 Task: Add Sprouts Organic Curly Lasagna Pasta to the cart.
Action: Mouse moved to (29, 278)
Screenshot: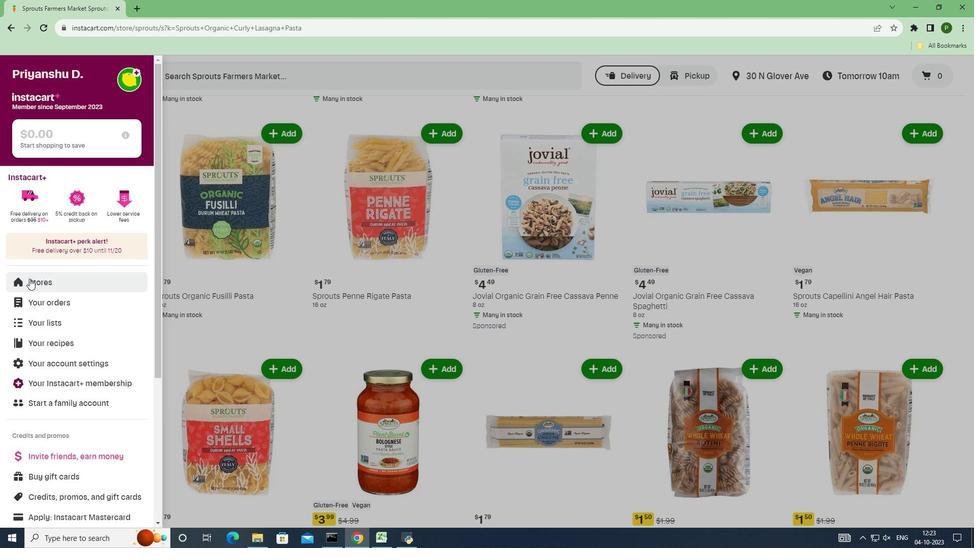 
Action: Mouse pressed left at (29, 278)
Screenshot: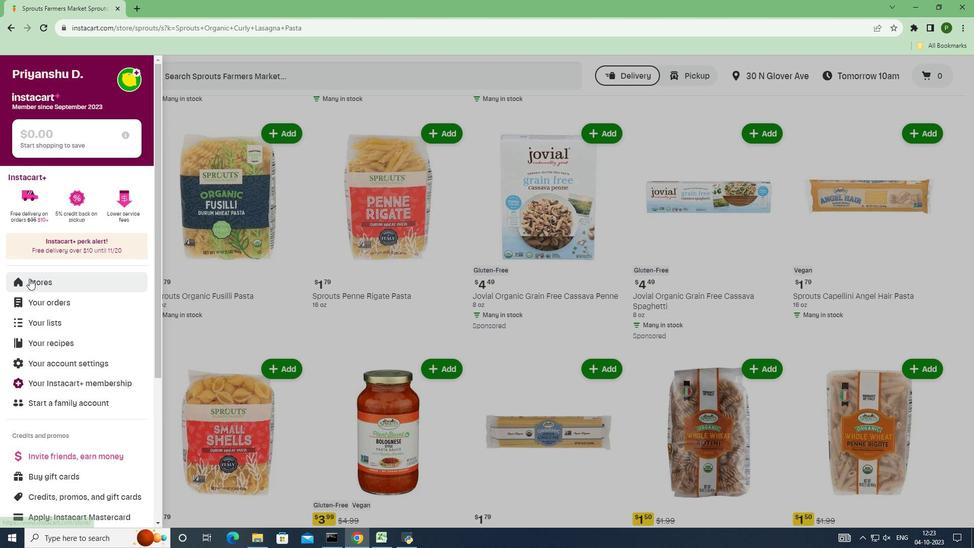 
Action: Mouse moved to (233, 103)
Screenshot: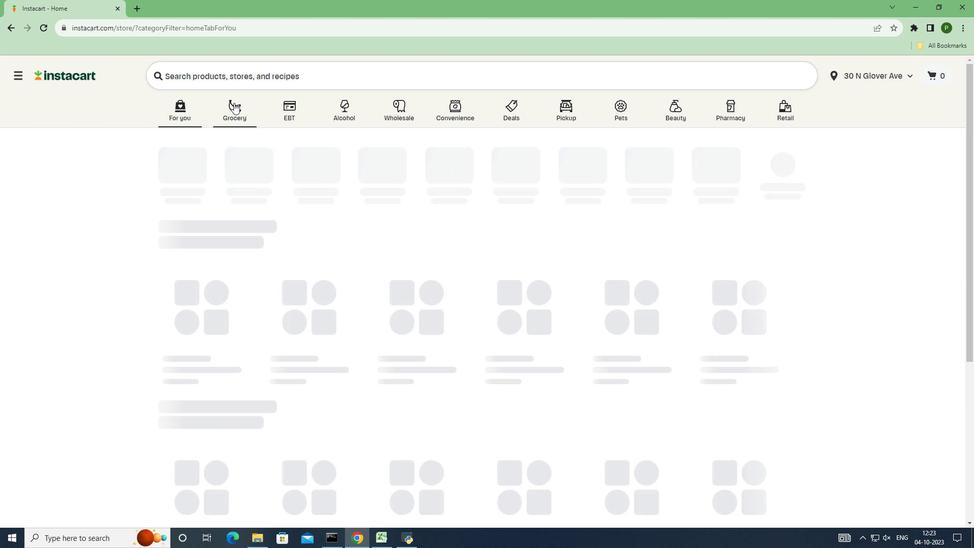 
Action: Mouse pressed left at (233, 103)
Screenshot: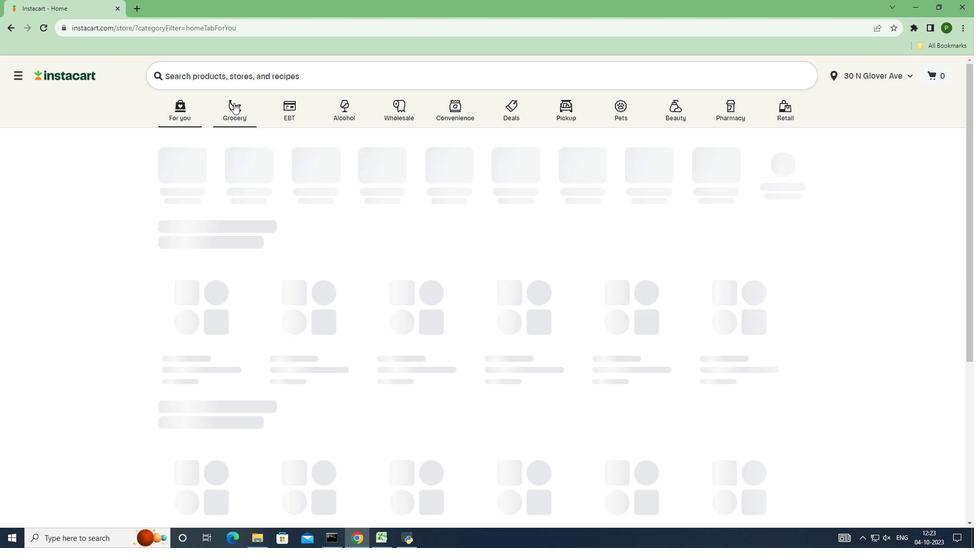 
Action: Mouse moved to (622, 238)
Screenshot: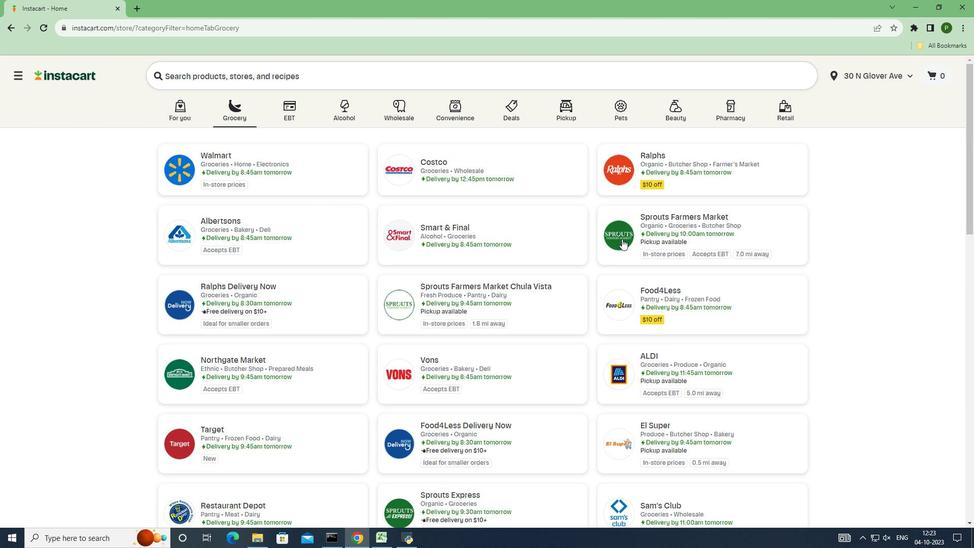 
Action: Mouse pressed left at (622, 238)
Screenshot: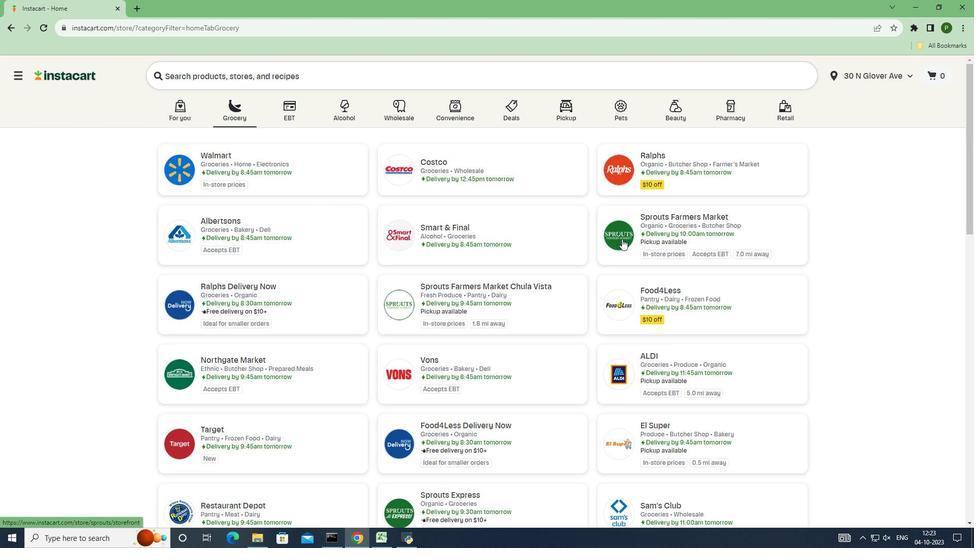 
Action: Mouse moved to (59, 285)
Screenshot: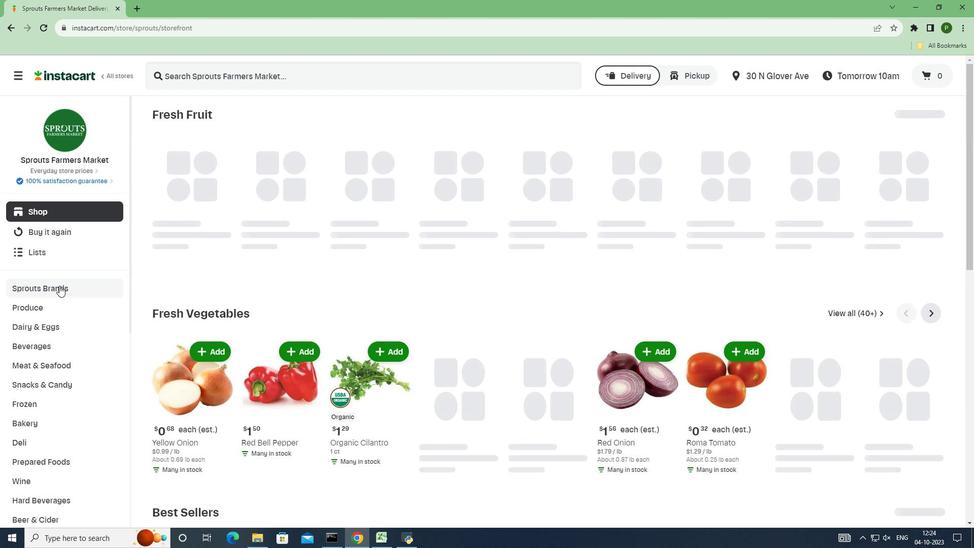 
Action: Mouse pressed left at (59, 285)
Screenshot: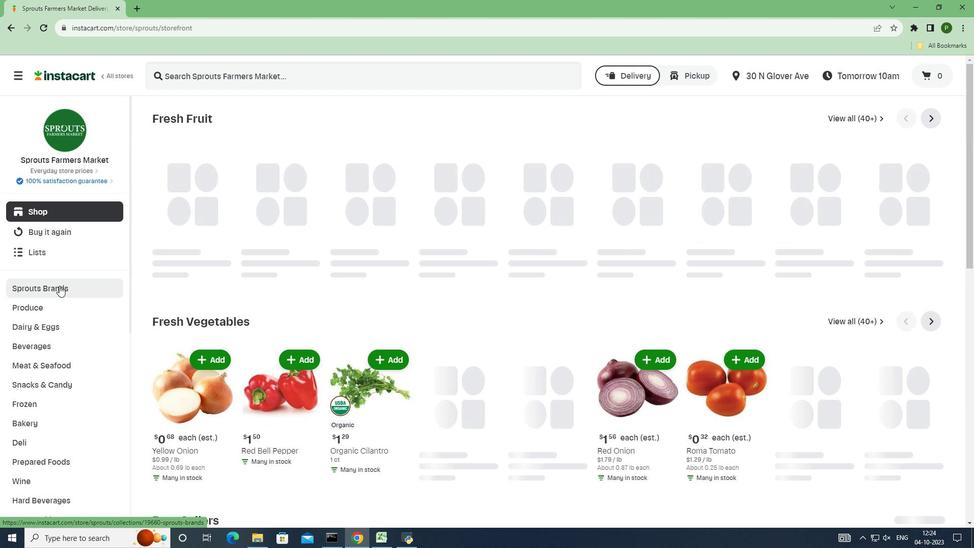 
Action: Mouse moved to (46, 365)
Screenshot: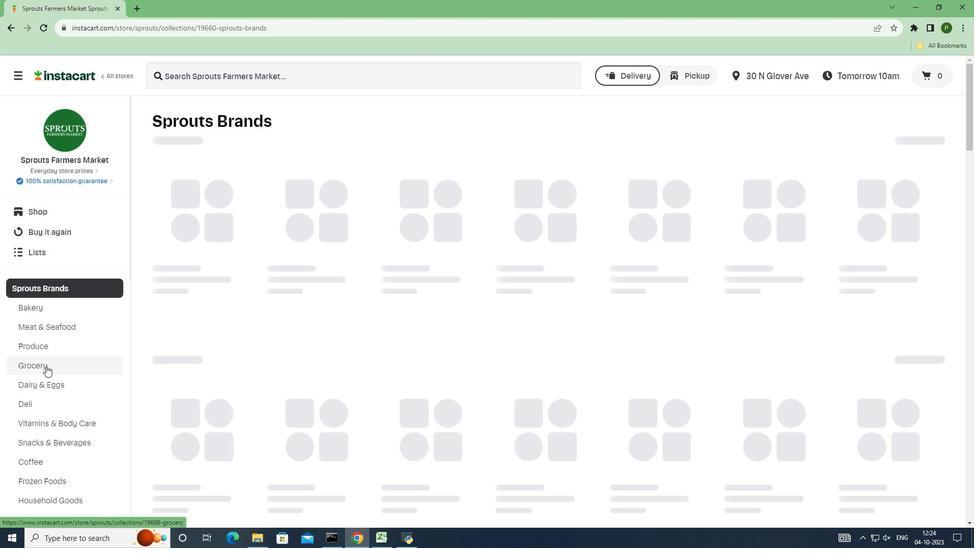 
Action: Mouse pressed left at (46, 365)
Screenshot: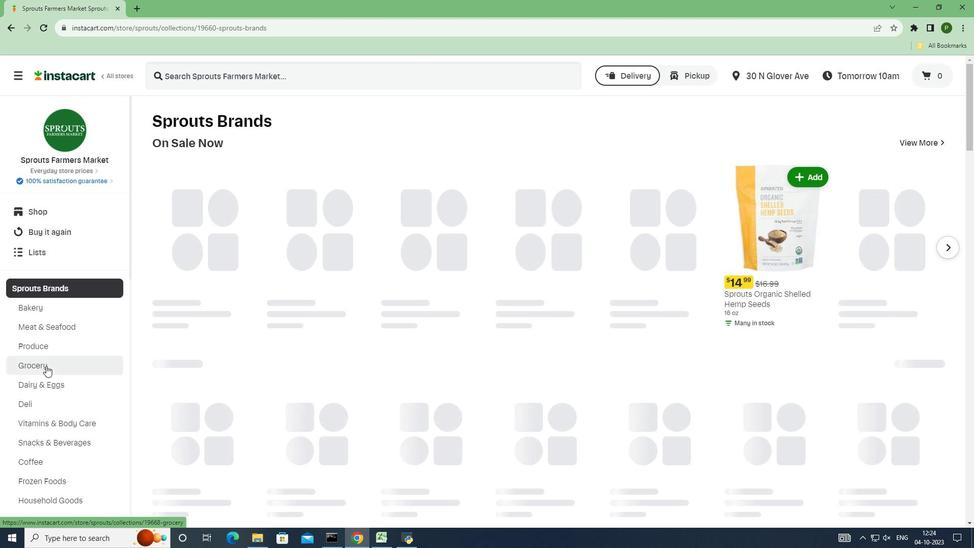 
Action: Mouse moved to (236, 228)
Screenshot: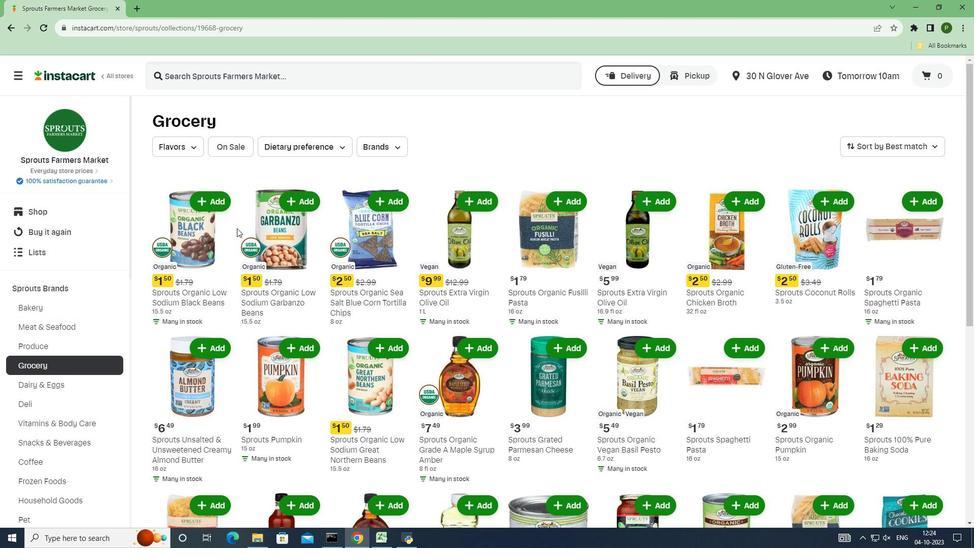 
Action: Mouse scrolled (236, 227) with delta (0, 0)
Screenshot: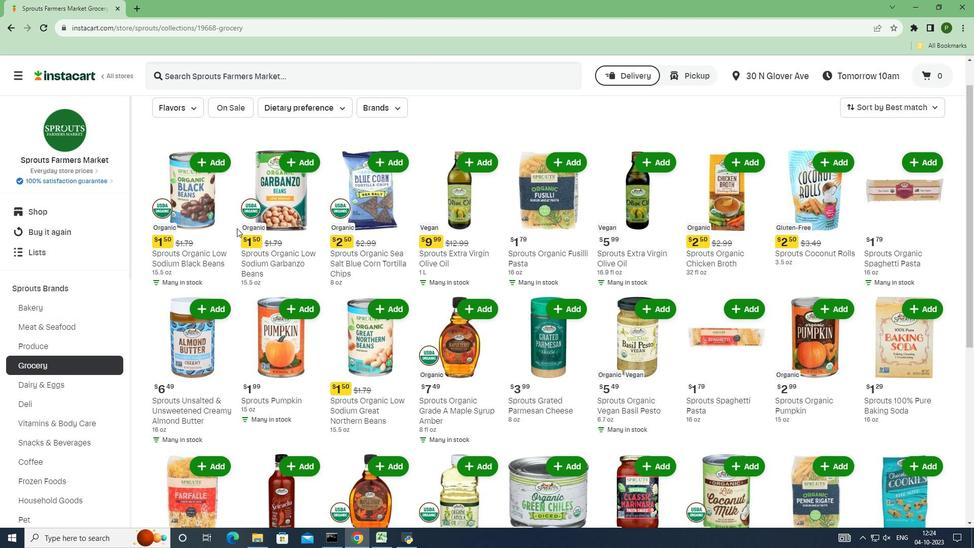 
Action: Mouse scrolled (236, 227) with delta (0, 0)
Screenshot: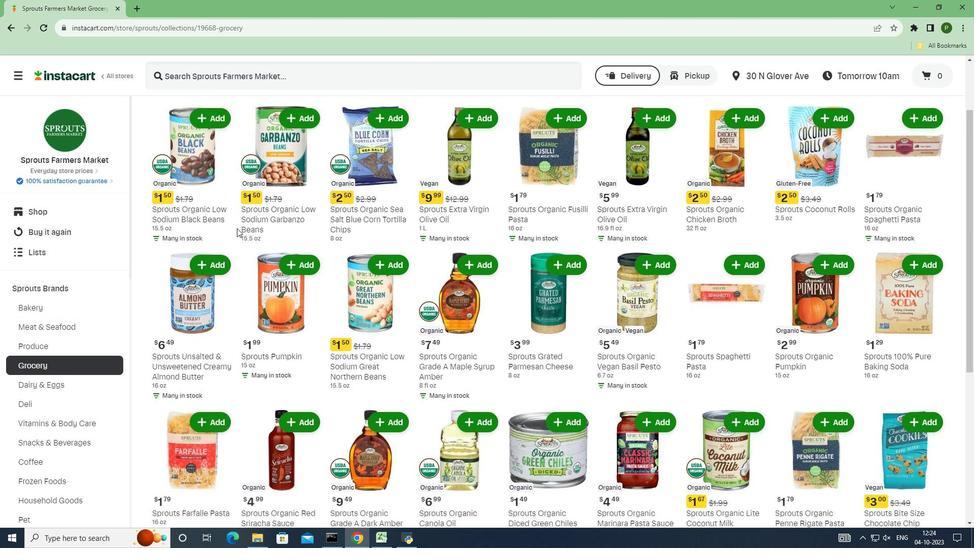 
Action: Mouse moved to (244, 228)
Screenshot: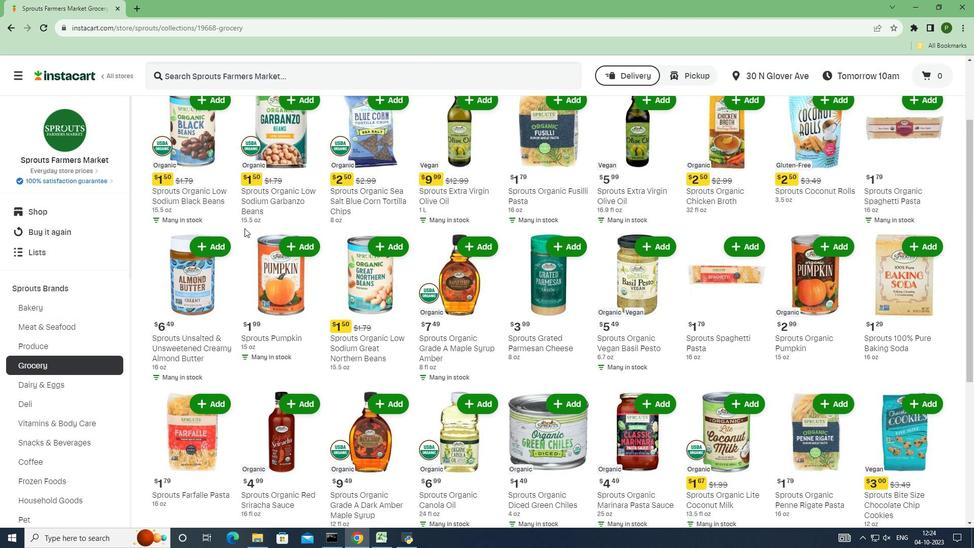 
Action: Mouse scrolled (244, 227) with delta (0, 0)
Screenshot: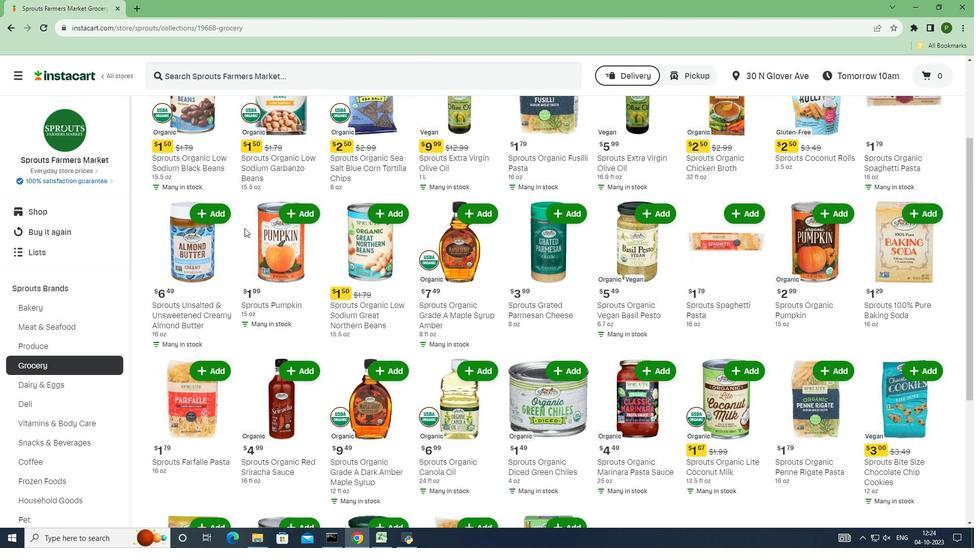 
Action: Mouse scrolled (244, 227) with delta (0, 0)
Screenshot: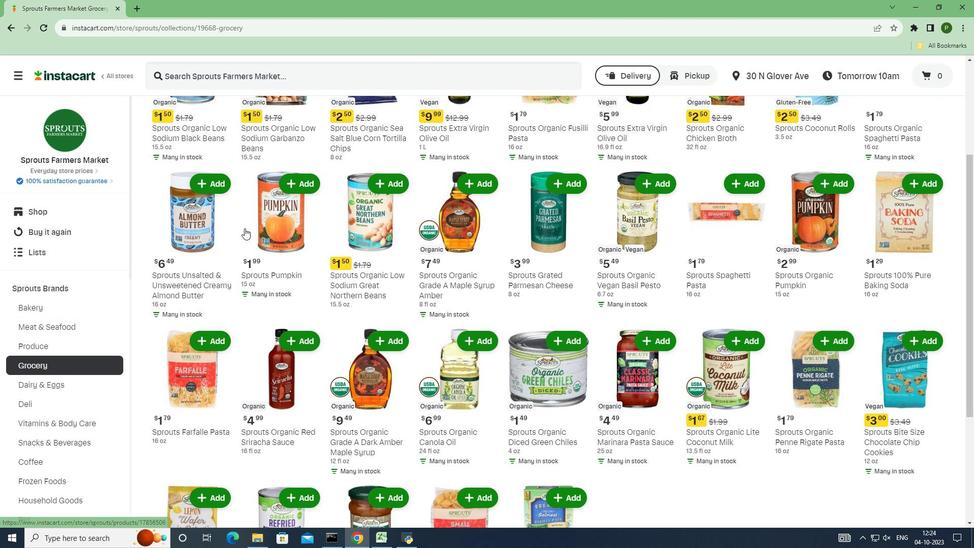 
Action: Mouse scrolled (244, 227) with delta (0, 0)
Screenshot: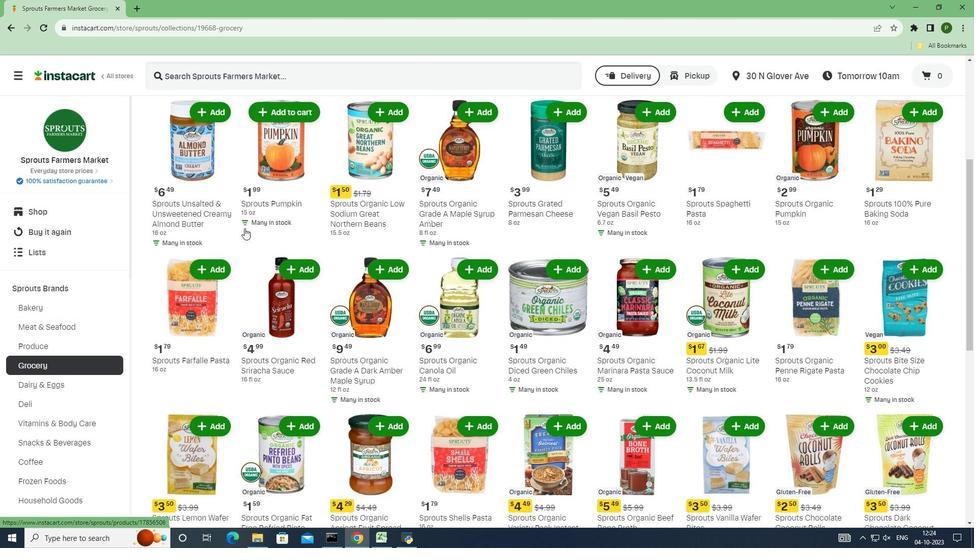 
Action: Mouse scrolled (244, 227) with delta (0, 0)
Screenshot: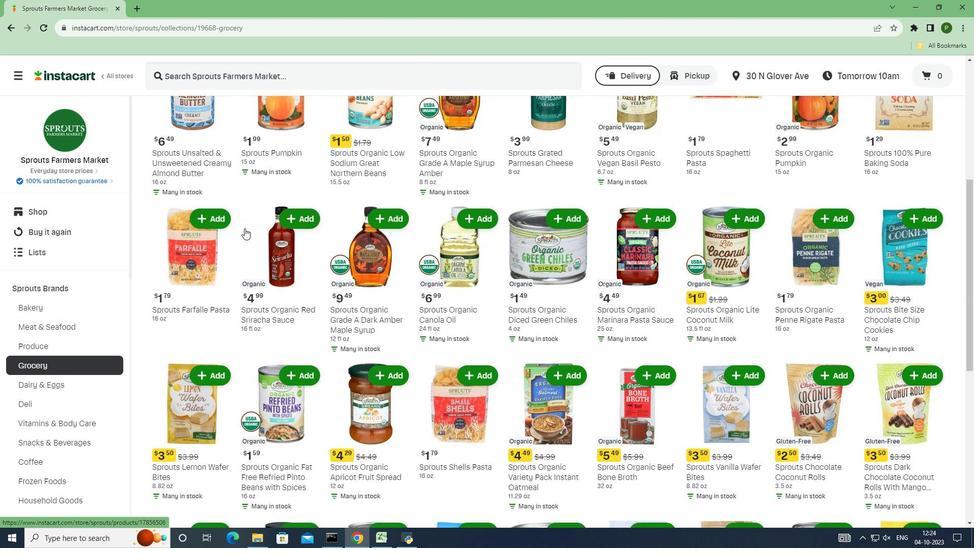
Action: Mouse scrolled (244, 227) with delta (0, 0)
Screenshot: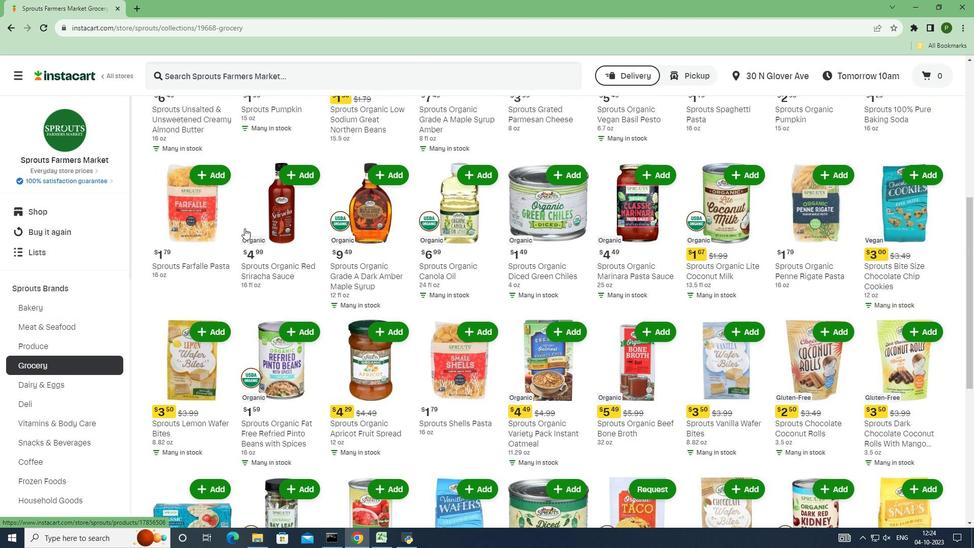 
Action: Mouse scrolled (244, 227) with delta (0, 0)
Screenshot: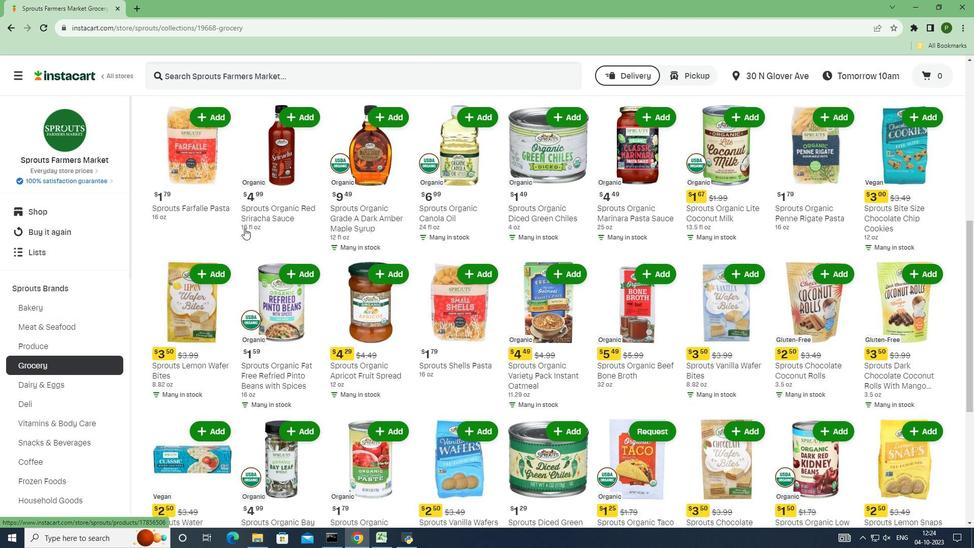 
Action: Mouse scrolled (244, 227) with delta (0, 0)
Screenshot: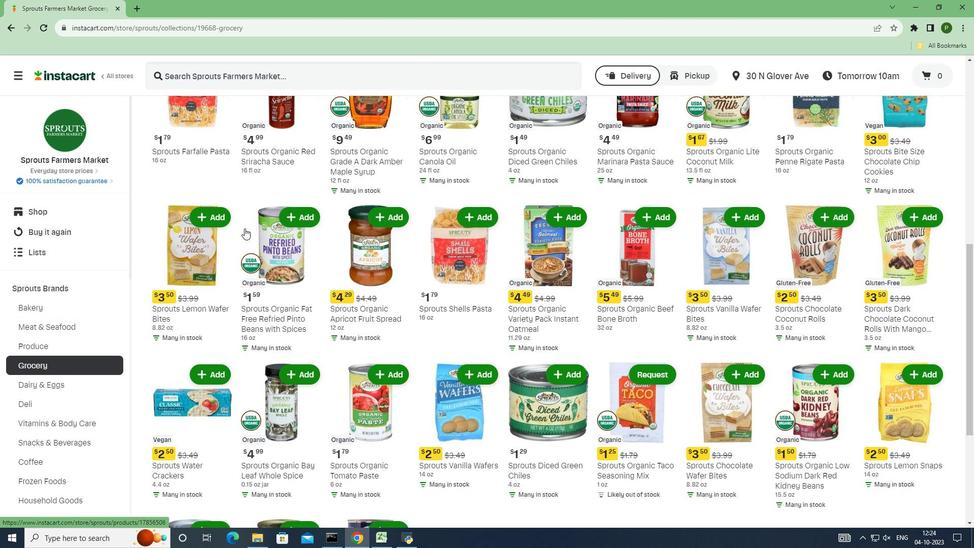 
Action: Mouse scrolled (244, 227) with delta (0, 0)
Screenshot: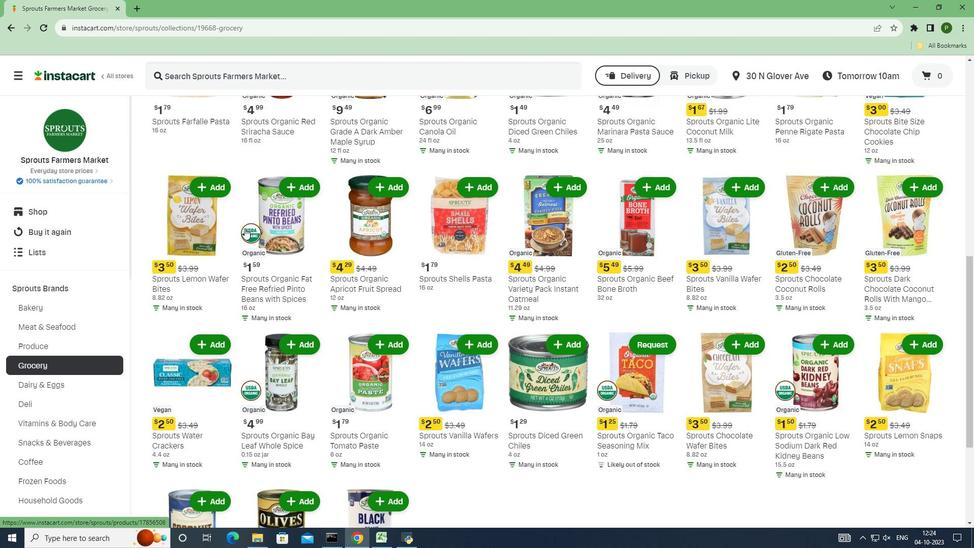 
Action: Mouse scrolled (244, 227) with delta (0, 0)
Screenshot: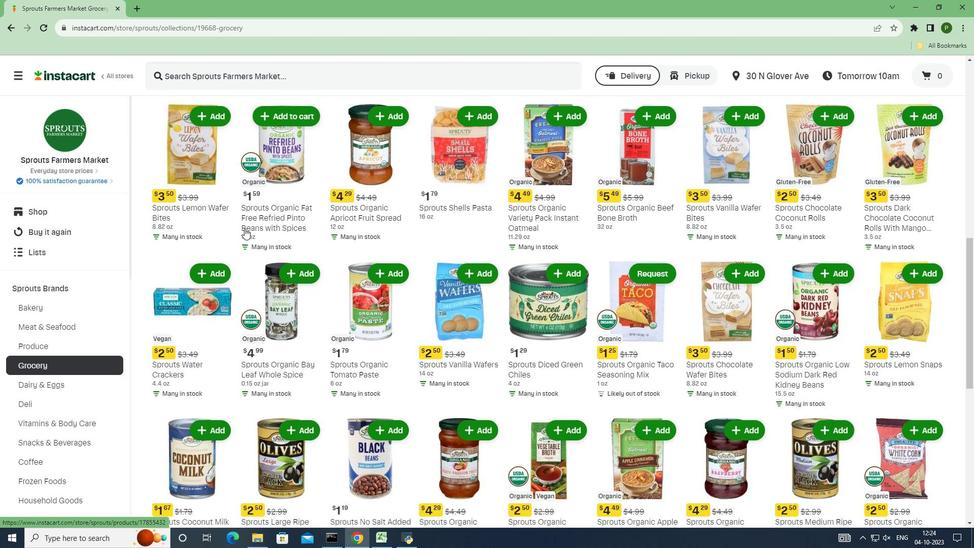 
Action: Mouse scrolled (244, 227) with delta (0, 0)
Screenshot: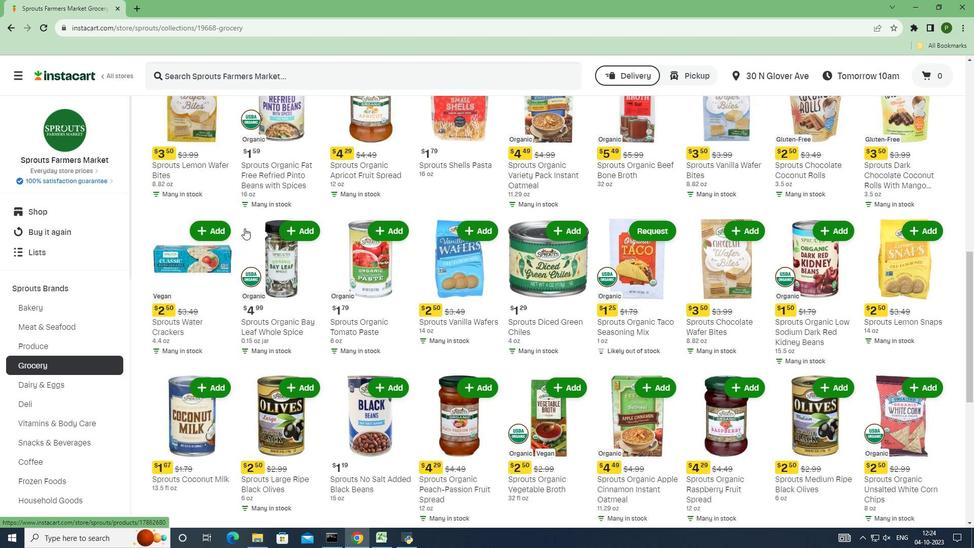 
Action: Mouse scrolled (244, 227) with delta (0, 0)
Screenshot: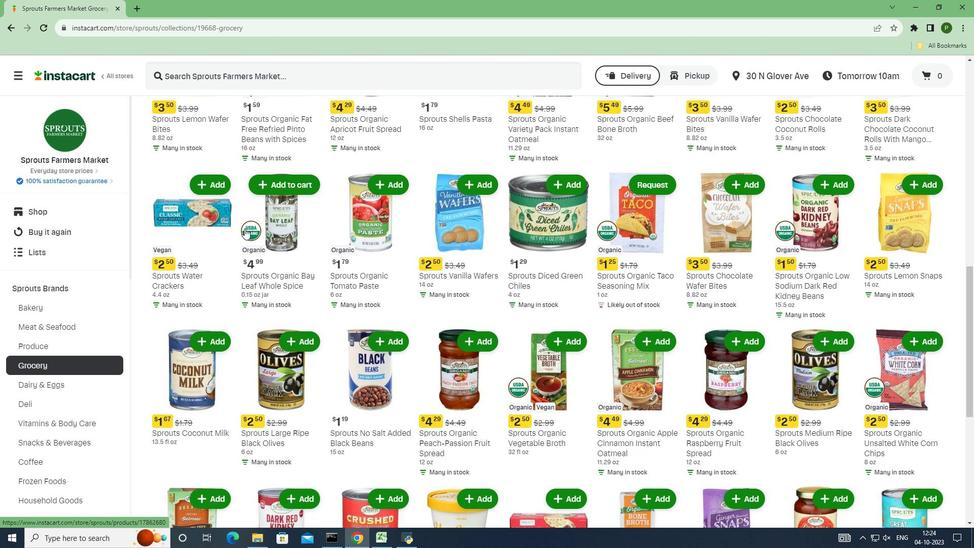 
Action: Mouse scrolled (244, 227) with delta (0, 0)
Screenshot: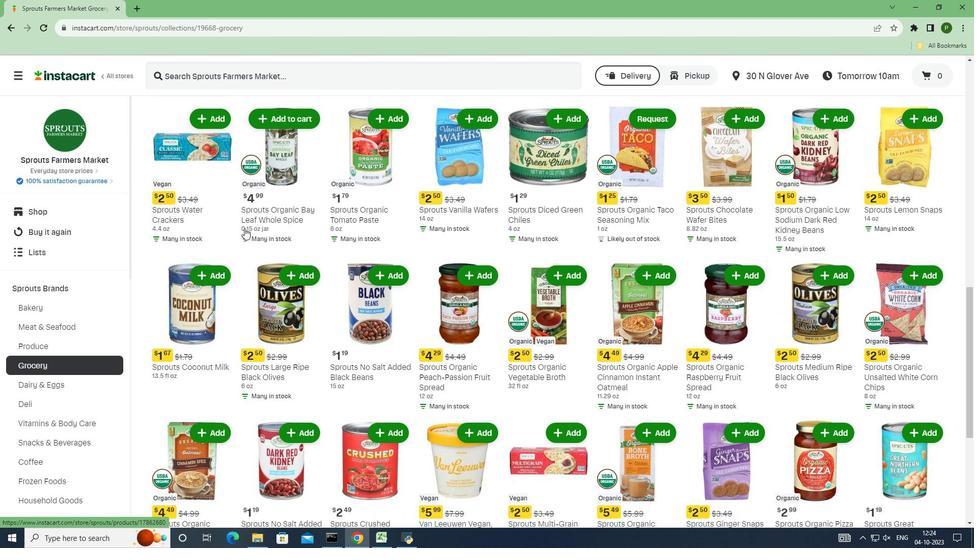 
Action: Mouse scrolled (244, 227) with delta (0, 0)
Screenshot: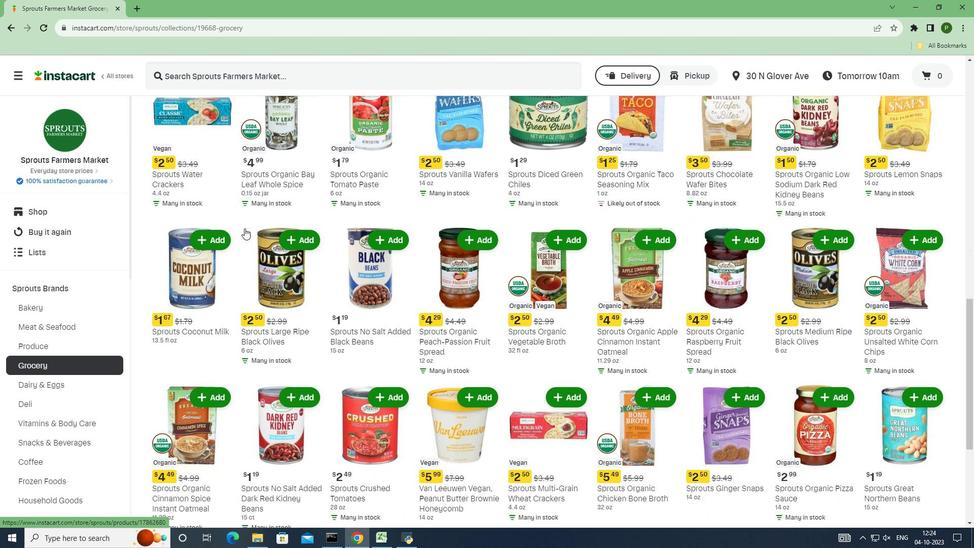
Action: Mouse scrolled (244, 227) with delta (0, 0)
Screenshot: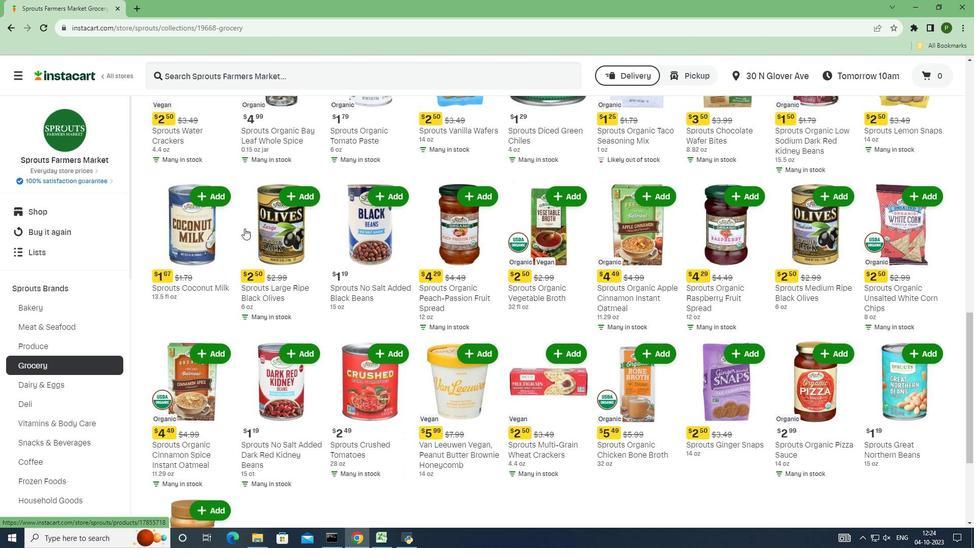 
Action: Mouse scrolled (244, 227) with delta (0, 0)
Screenshot: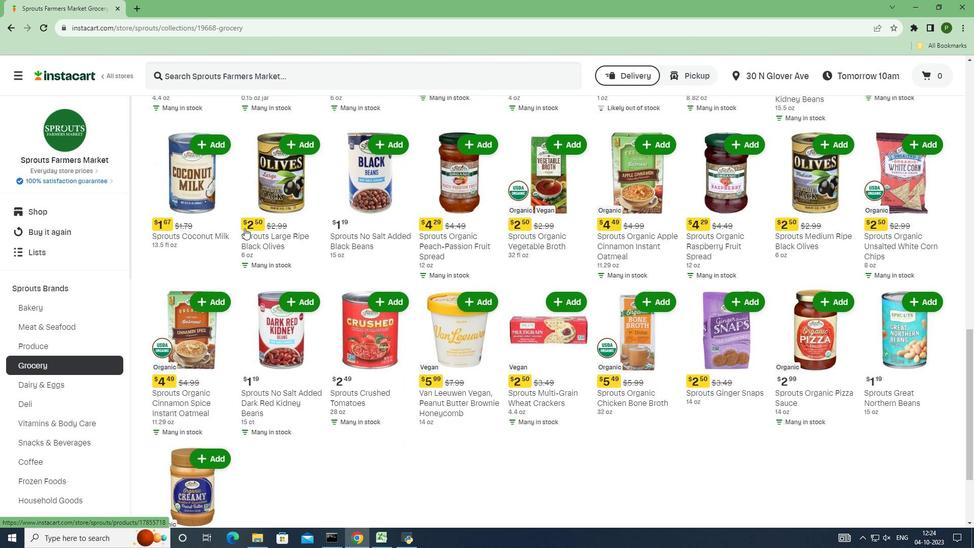 
Action: Mouse scrolled (244, 227) with delta (0, 0)
Screenshot: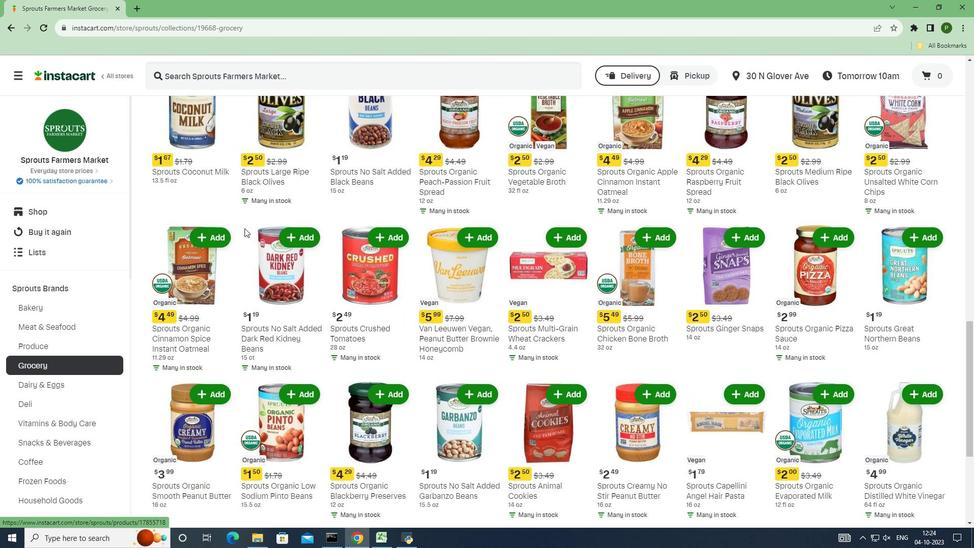 
Action: Mouse scrolled (244, 227) with delta (0, 0)
Screenshot: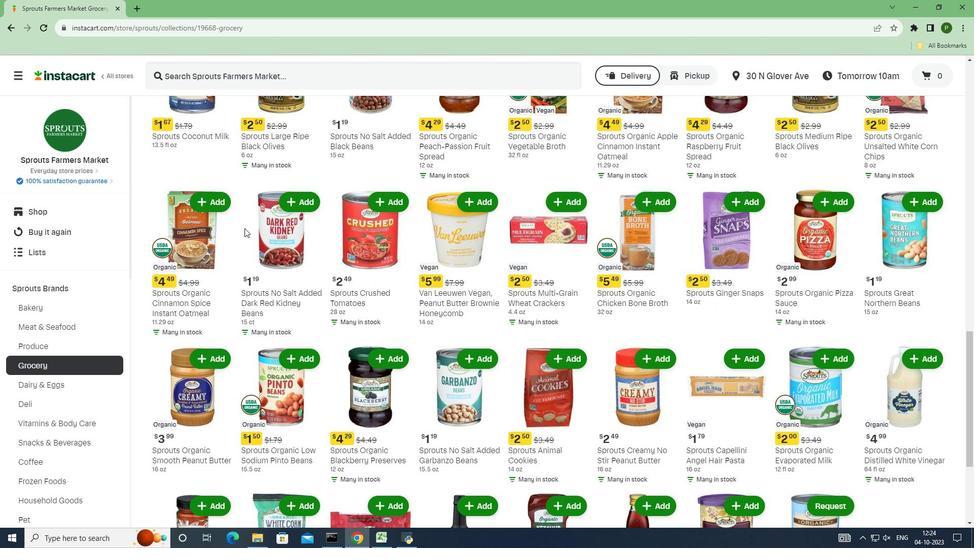 
Action: Mouse scrolled (244, 227) with delta (0, 0)
Screenshot: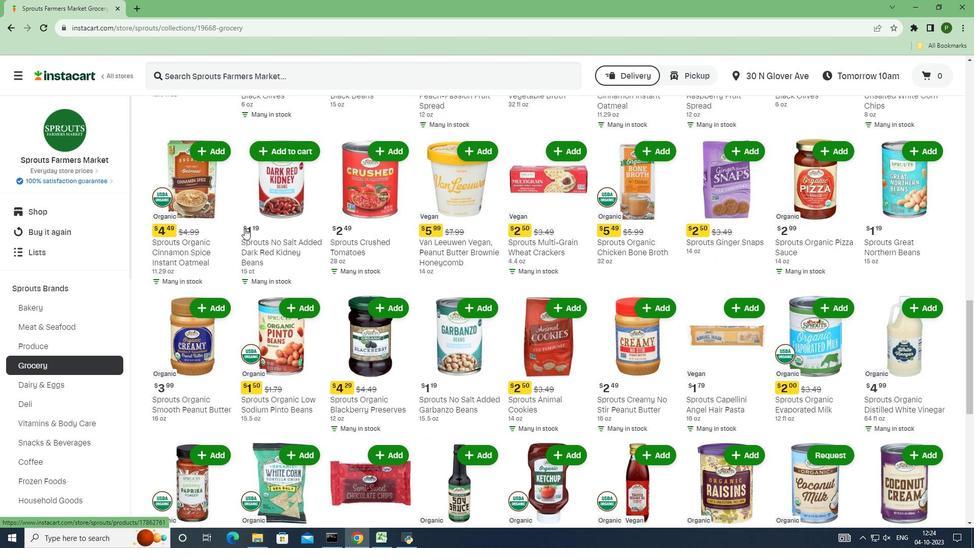 
Action: Mouse scrolled (244, 227) with delta (0, 0)
Screenshot: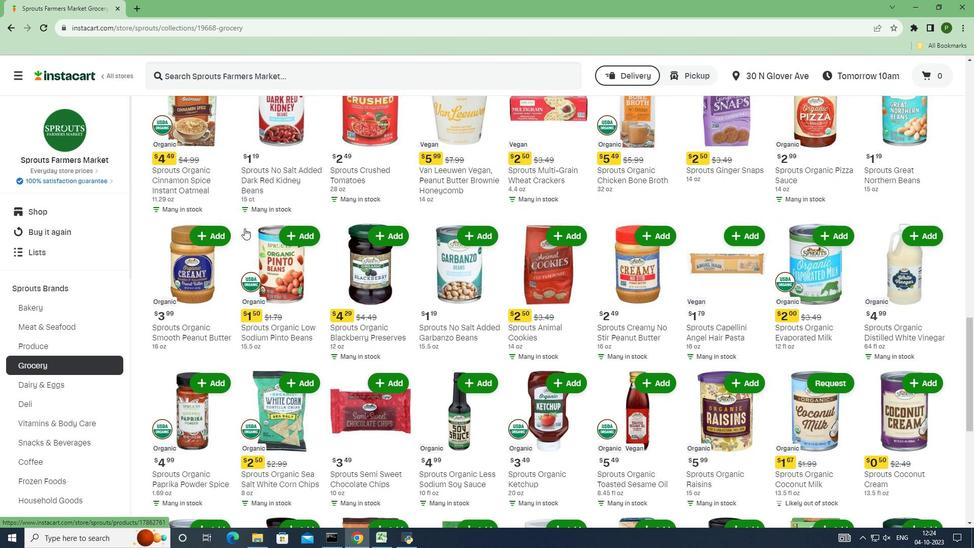 
Action: Mouse scrolled (244, 227) with delta (0, 0)
Screenshot: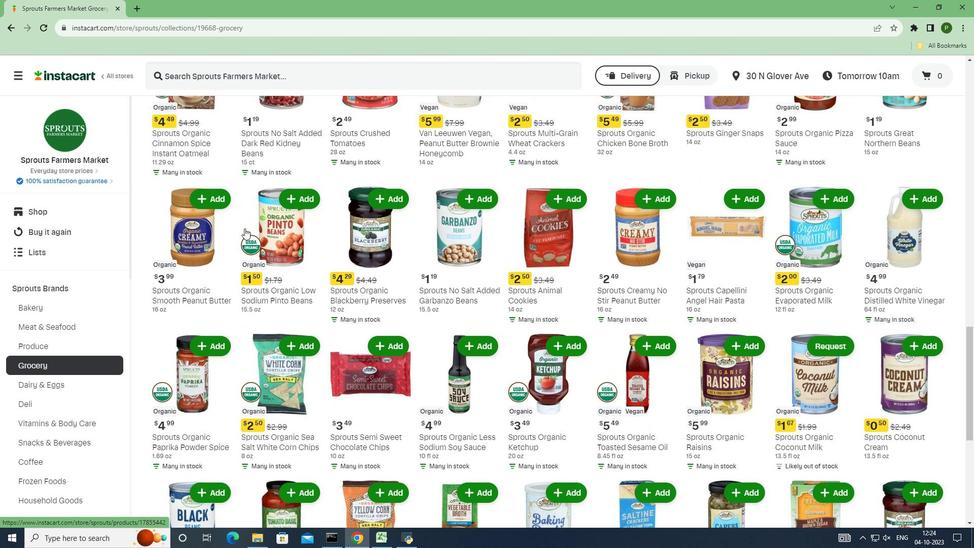
Action: Mouse scrolled (244, 227) with delta (0, 0)
Screenshot: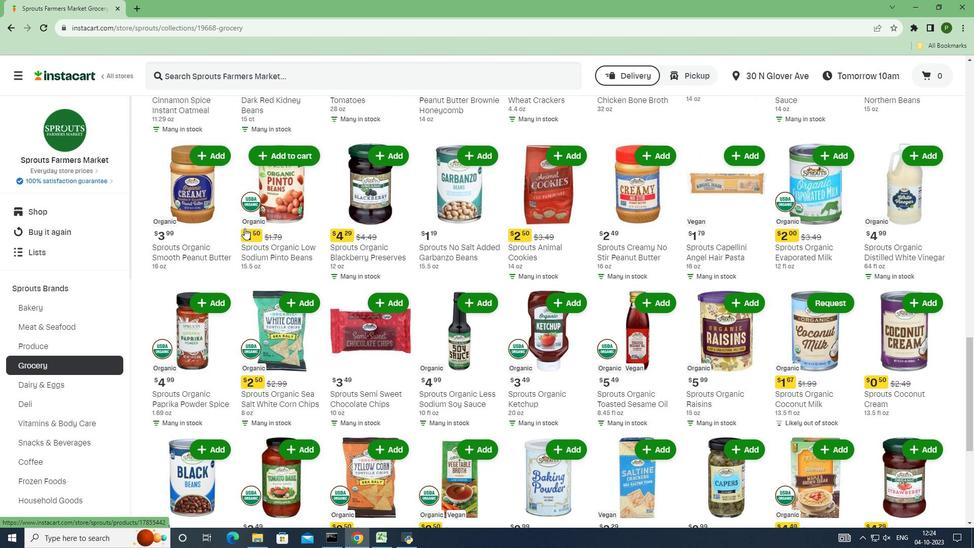 
Action: Mouse scrolled (244, 227) with delta (0, 0)
Screenshot: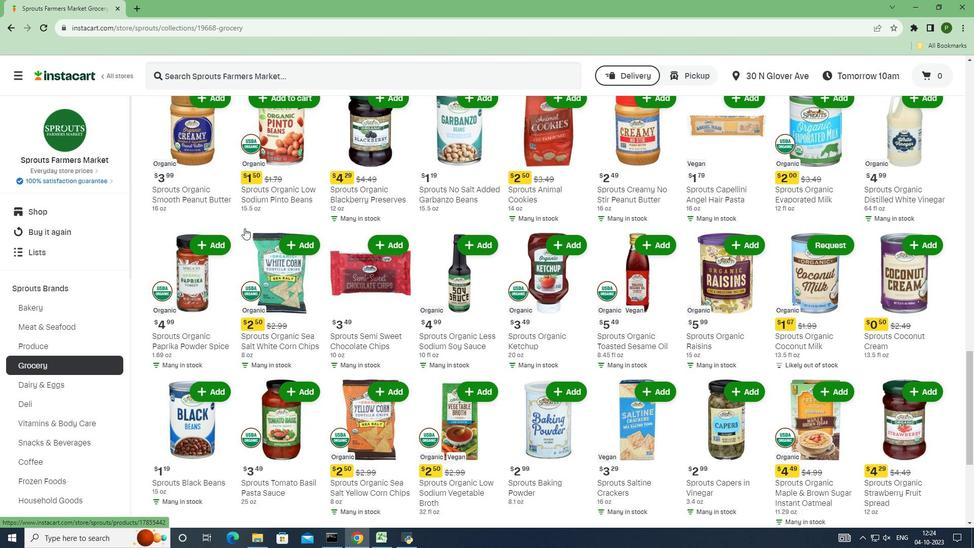 
Action: Mouse scrolled (244, 227) with delta (0, 0)
Screenshot: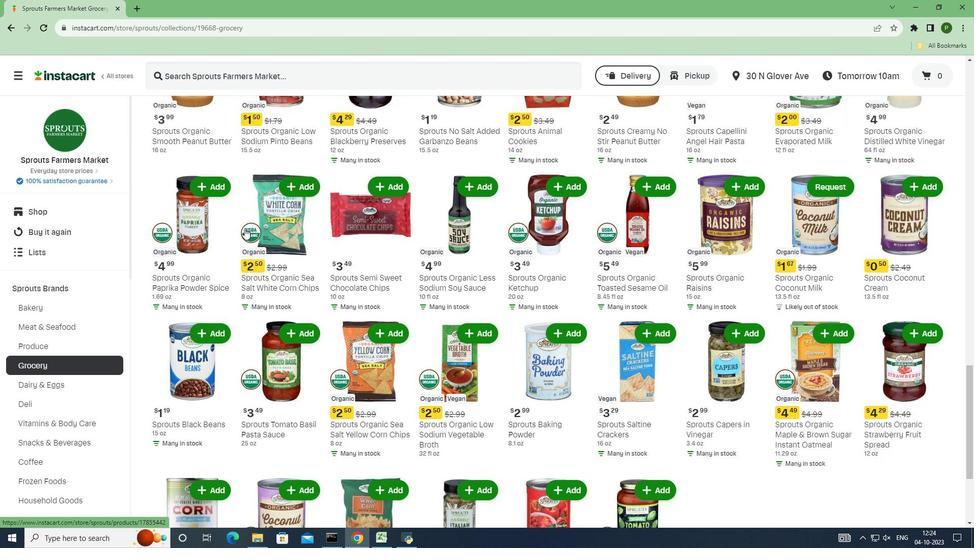 
Action: Mouse scrolled (244, 227) with delta (0, 0)
Screenshot: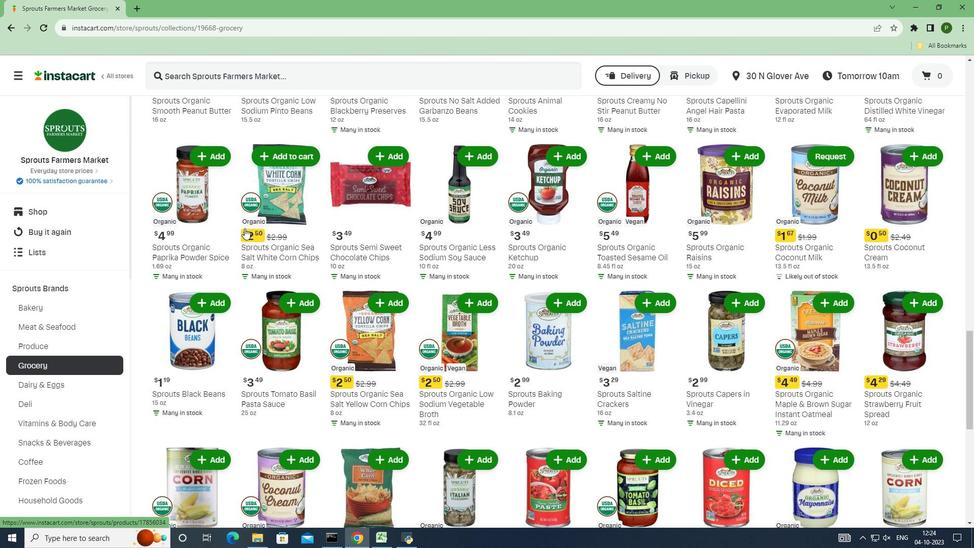 
Action: Mouse scrolled (244, 227) with delta (0, 0)
Screenshot: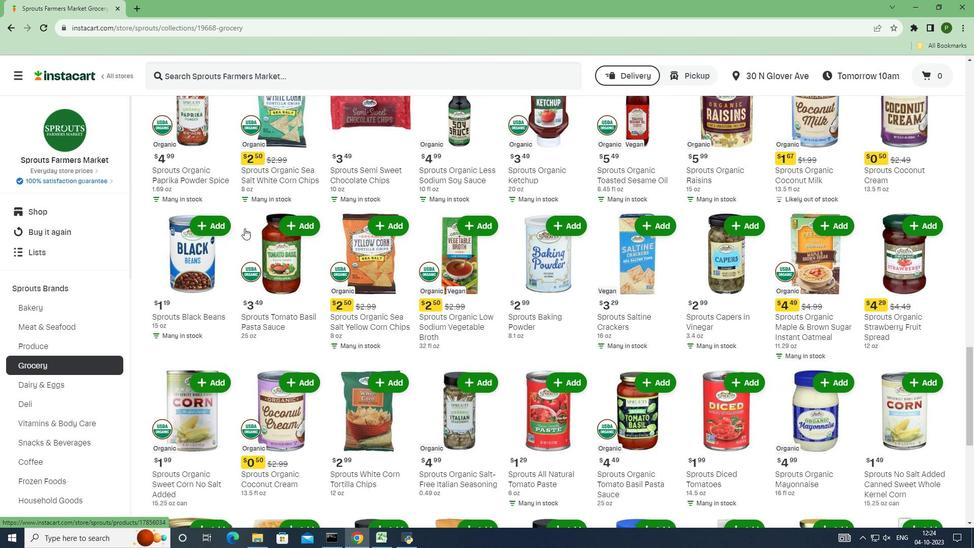
Action: Mouse scrolled (244, 227) with delta (0, 0)
Screenshot: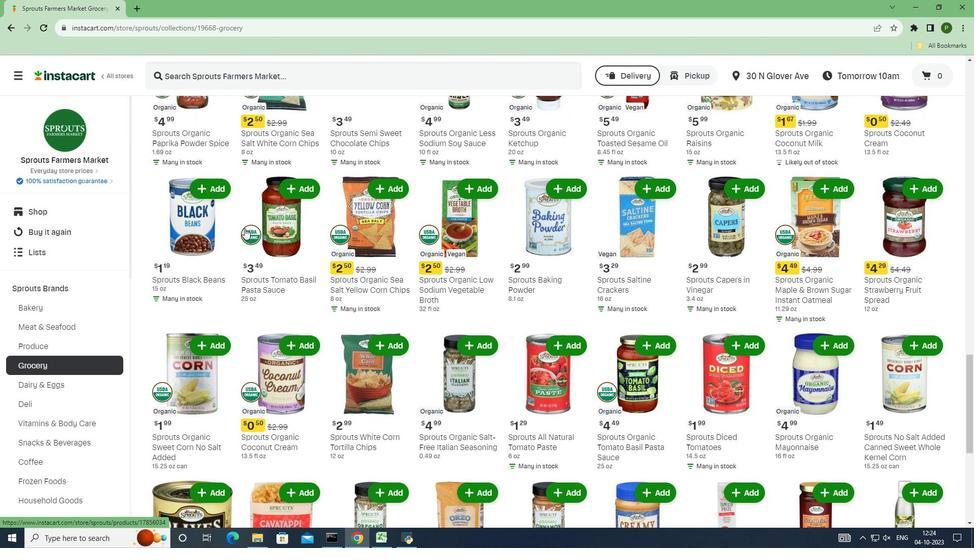 
Action: Mouse scrolled (244, 227) with delta (0, 0)
Screenshot: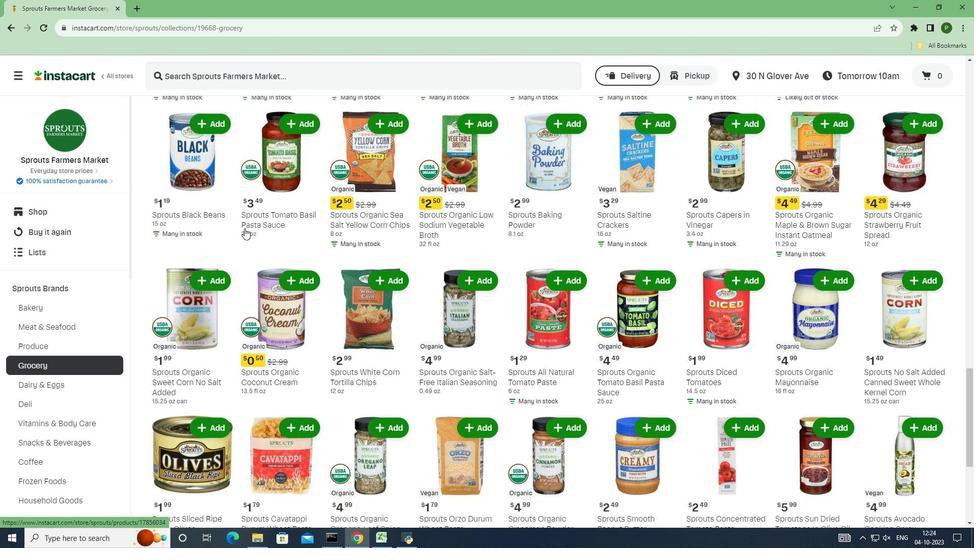 
Action: Mouse scrolled (244, 227) with delta (0, 0)
Screenshot: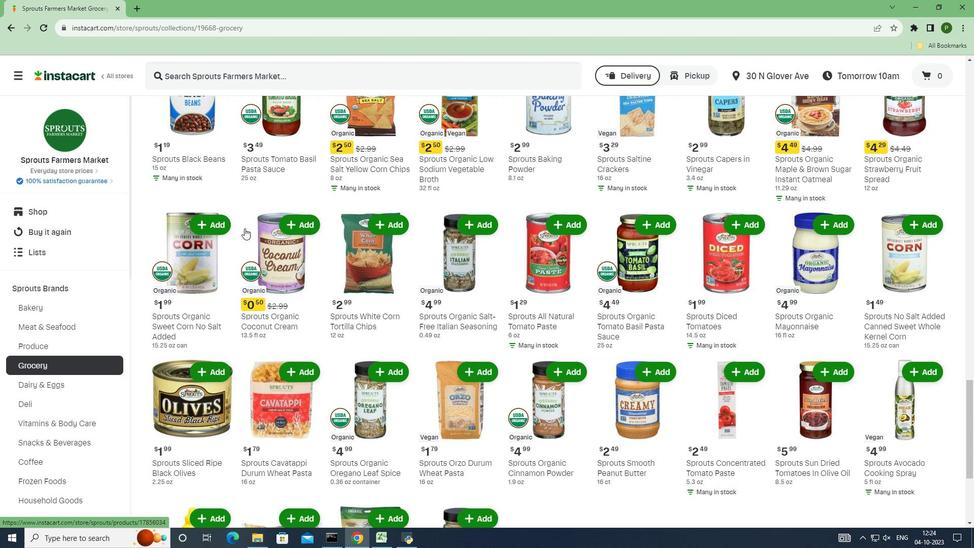 
Action: Mouse scrolled (244, 227) with delta (0, 0)
Screenshot: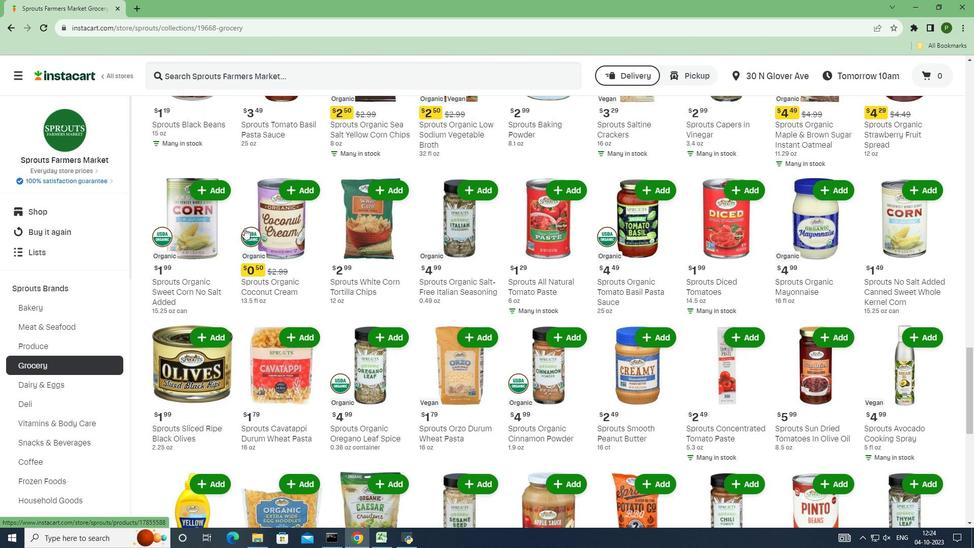 
Action: Mouse scrolled (244, 227) with delta (0, 0)
Screenshot: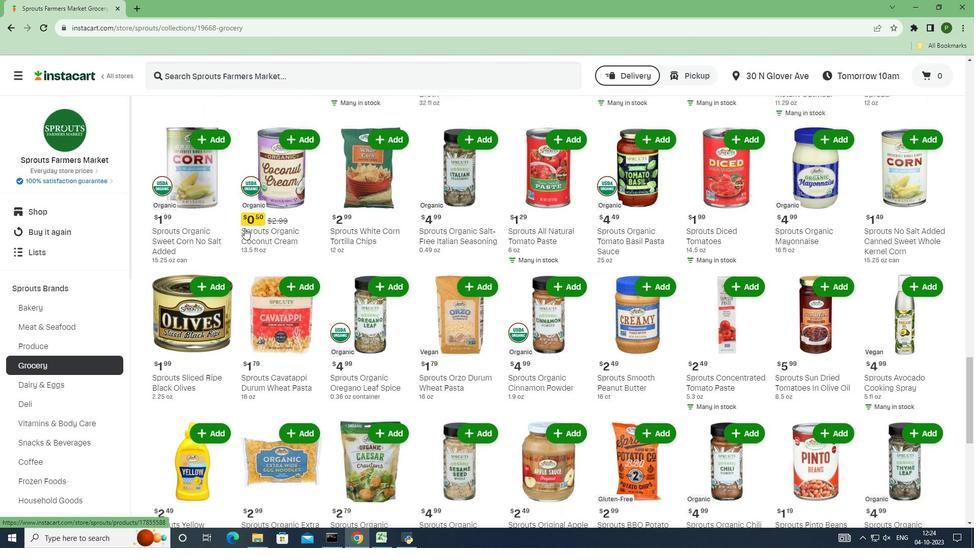 
Action: Mouse scrolled (244, 227) with delta (0, 0)
Screenshot: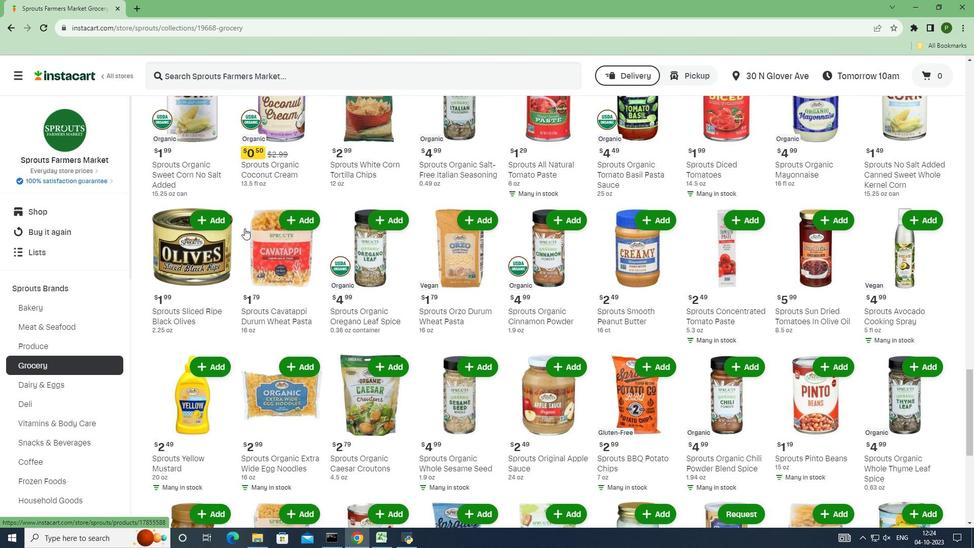 
Action: Mouse scrolled (244, 227) with delta (0, 0)
Screenshot: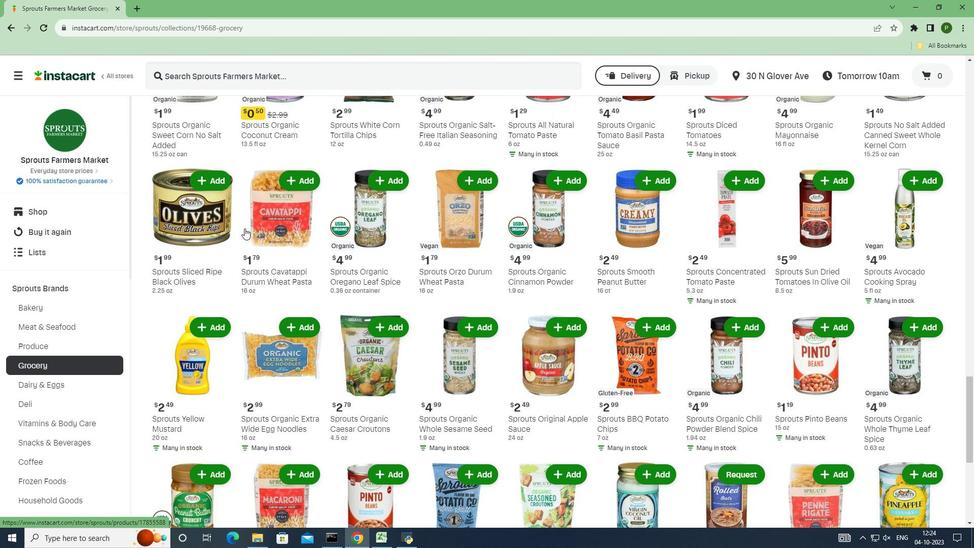 
Action: Mouse scrolled (244, 227) with delta (0, 0)
Screenshot: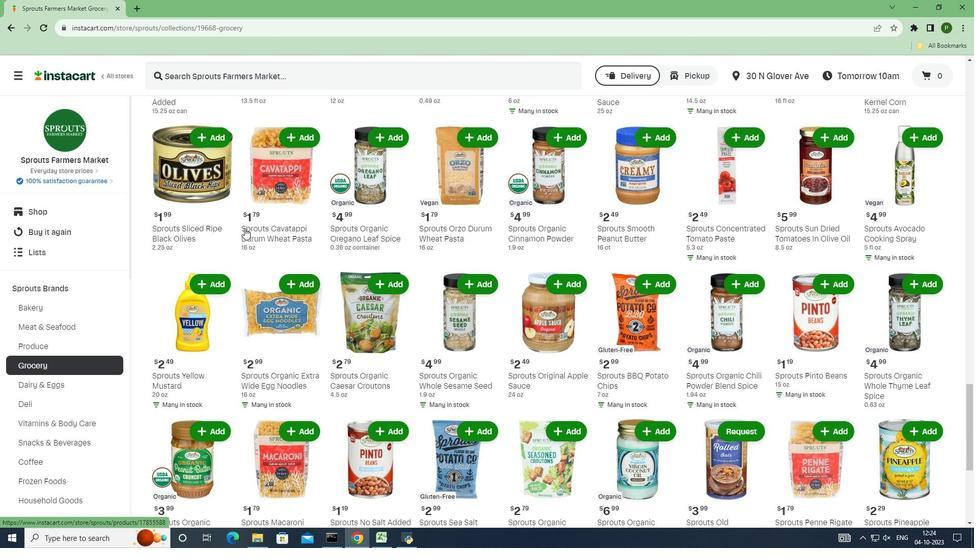 
Action: Mouse scrolled (244, 227) with delta (0, 0)
Screenshot: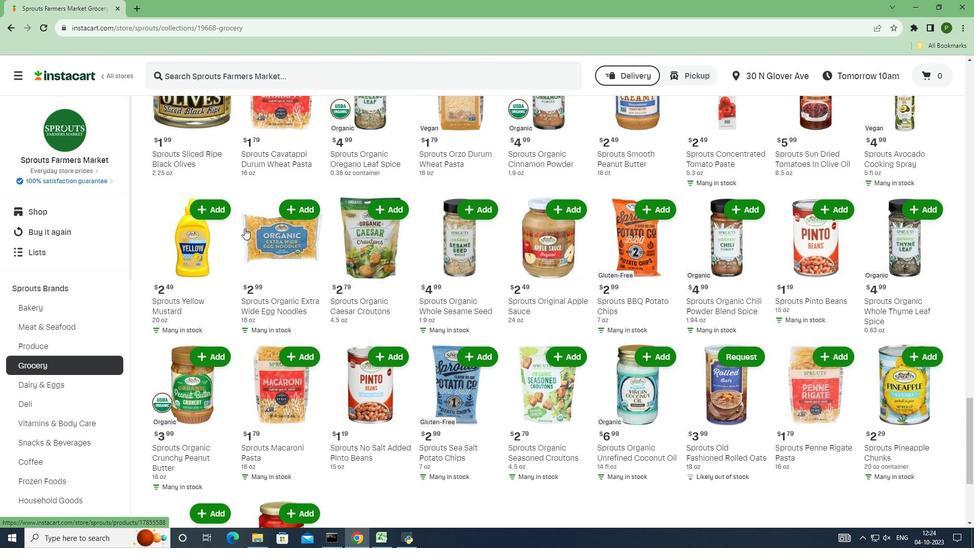 
Action: Mouse scrolled (244, 227) with delta (0, 0)
Screenshot: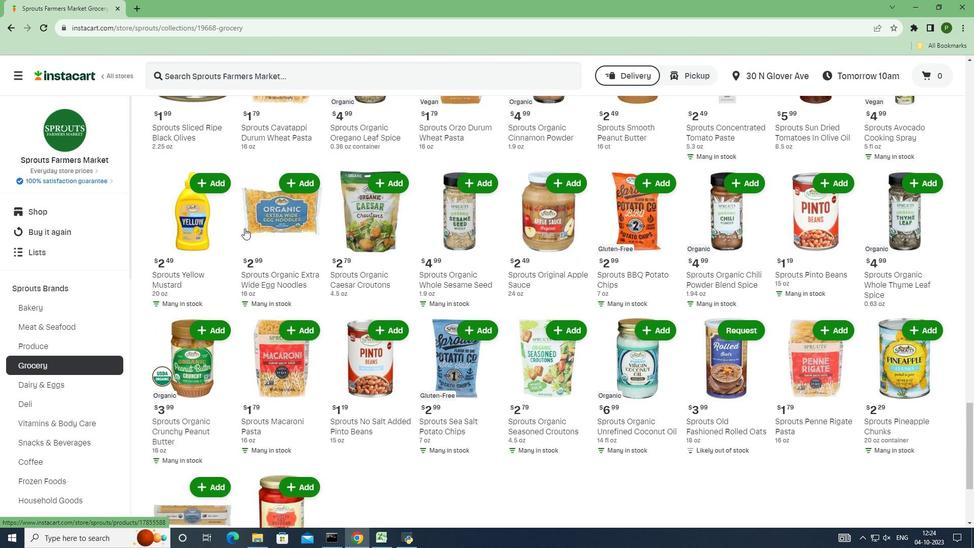 
Action: Mouse scrolled (244, 227) with delta (0, 0)
Screenshot: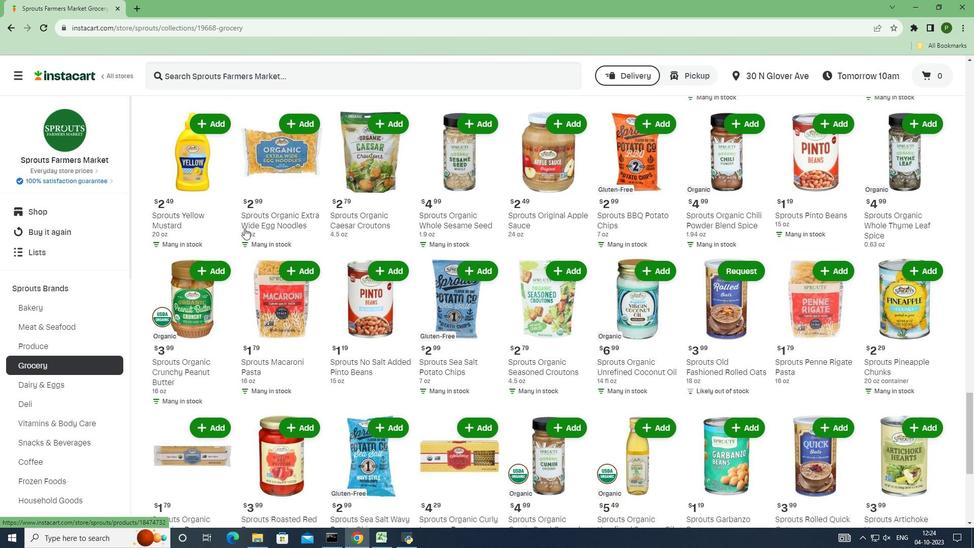 
Action: Mouse scrolled (244, 227) with delta (0, 0)
Screenshot: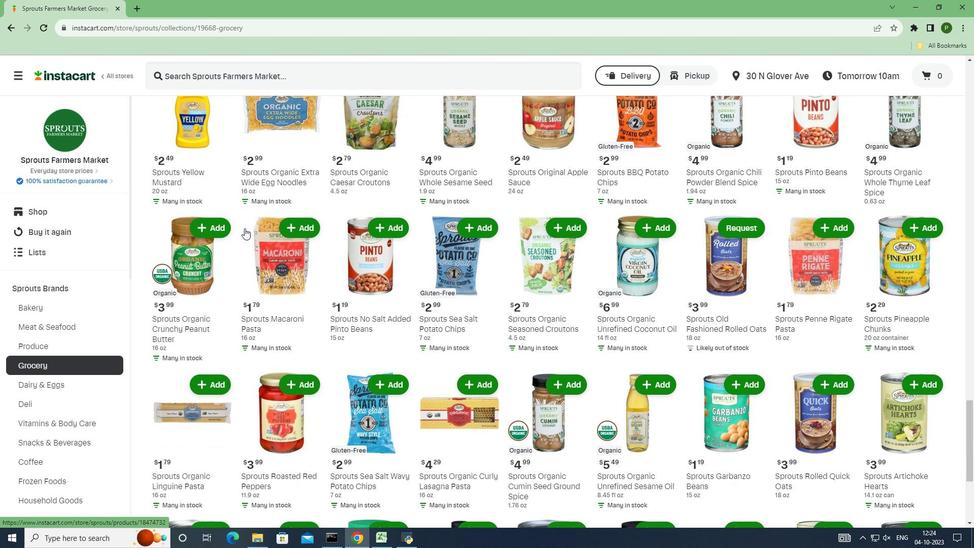 
Action: Mouse scrolled (244, 227) with delta (0, 0)
Screenshot: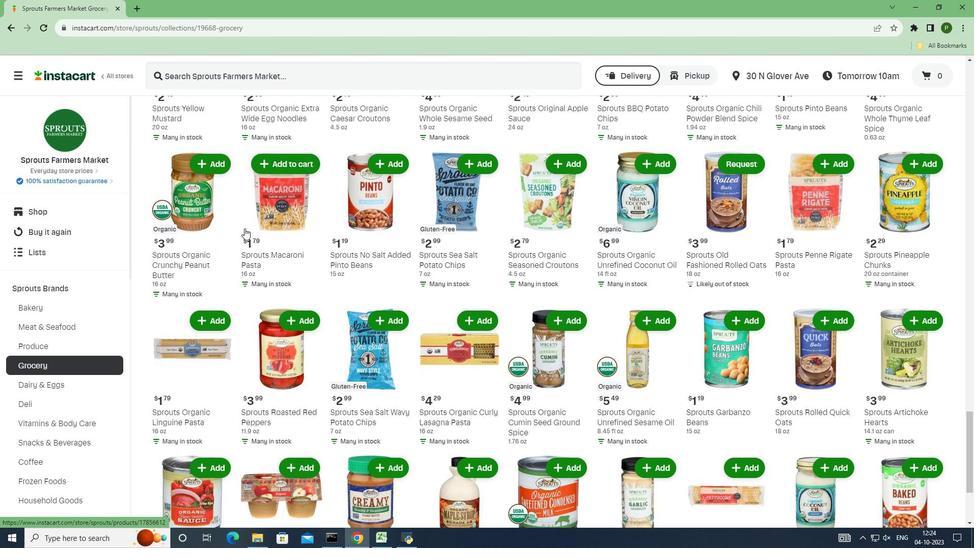 
Action: Mouse moved to (454, 302)
Screenshot: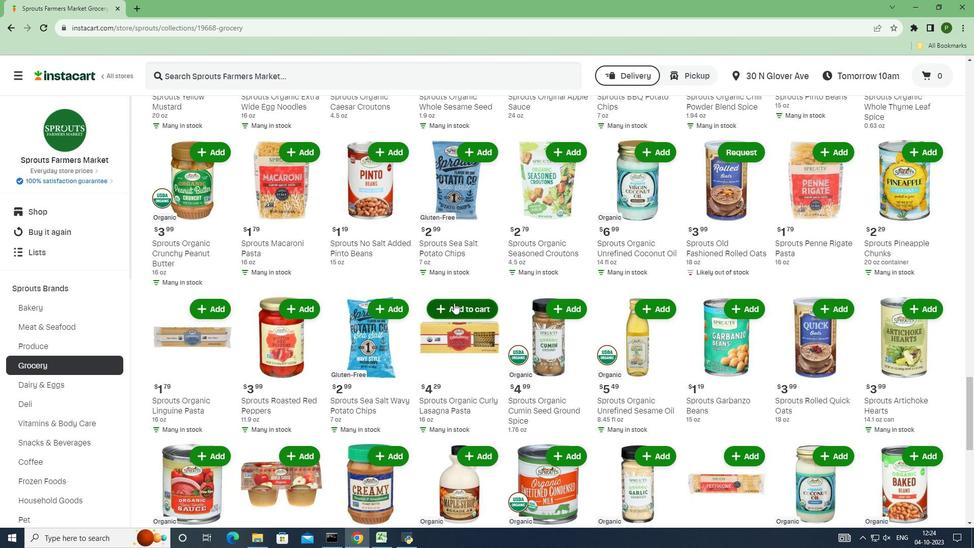 
Action: Mouse pressed left at (454, 302)
Screenshot: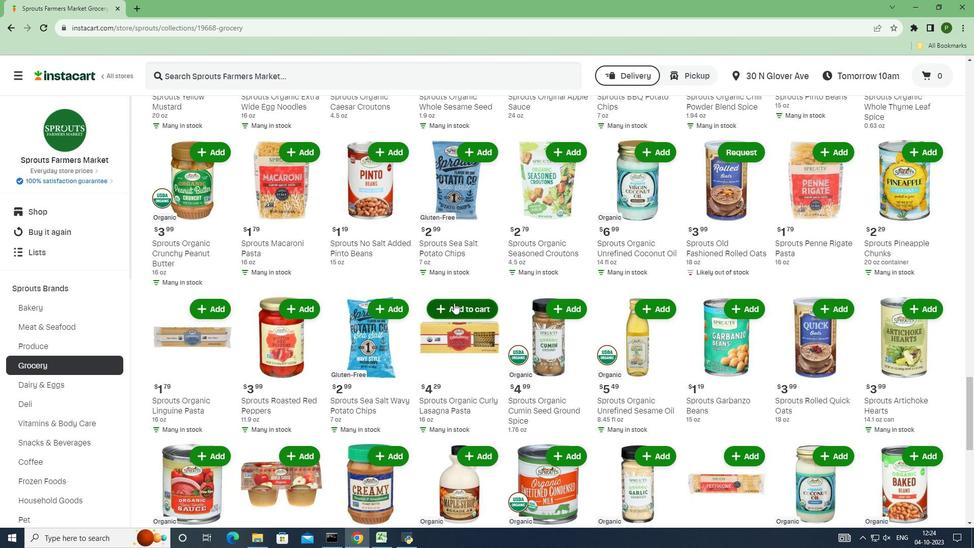 
